 Task: Add Somos Mexican Brown Rice With Peppers & Onions to the cart.
Action: Mouse moved to (248, 152)
Screenshot: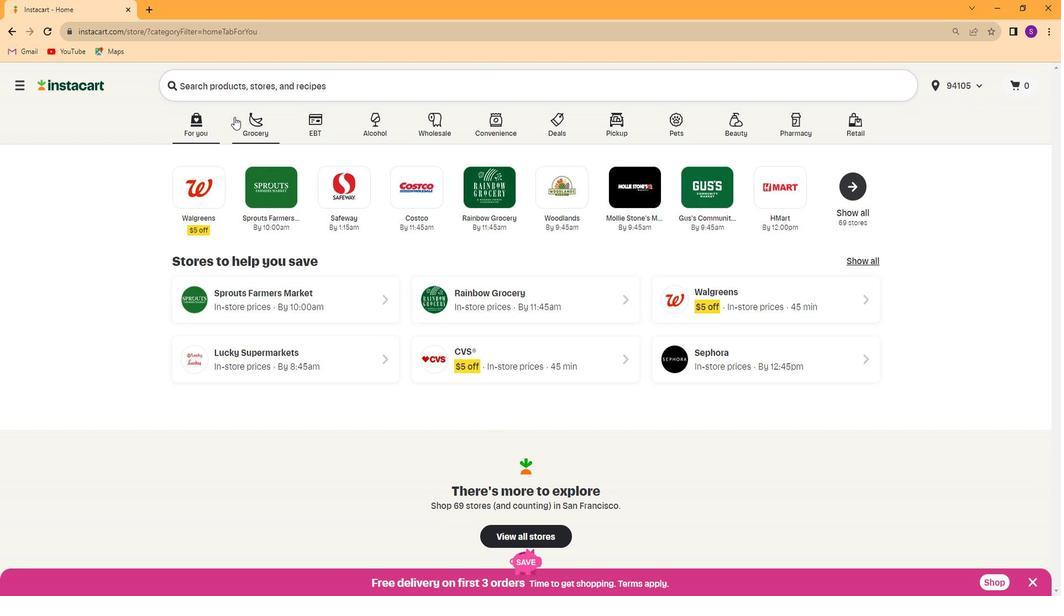 
Action: Mouse pressed left at (248, 152)
Screenshot: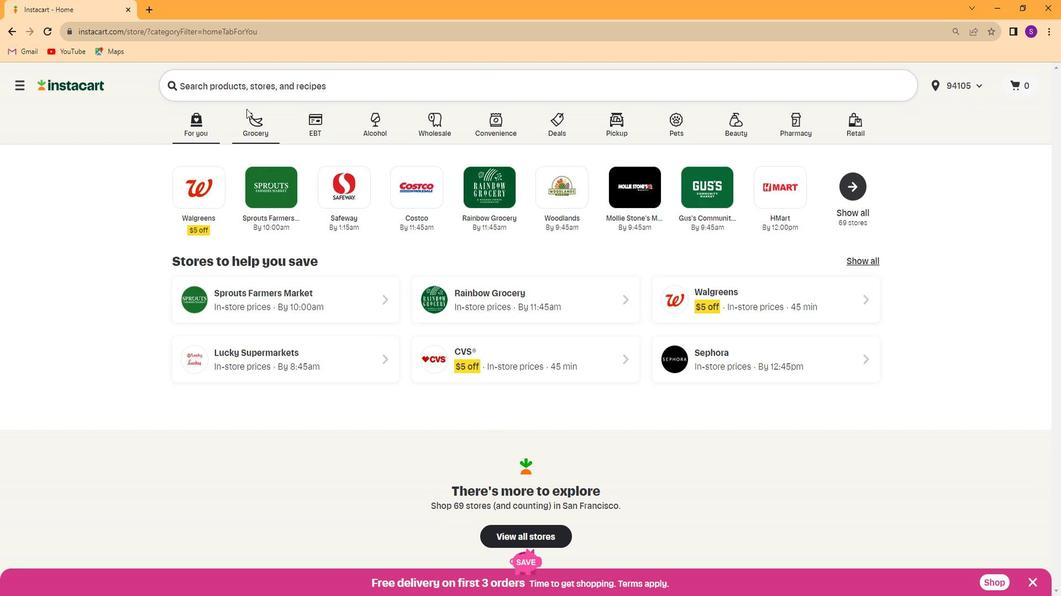 
Action: Mouse moved to (717, 208)
Screenshot: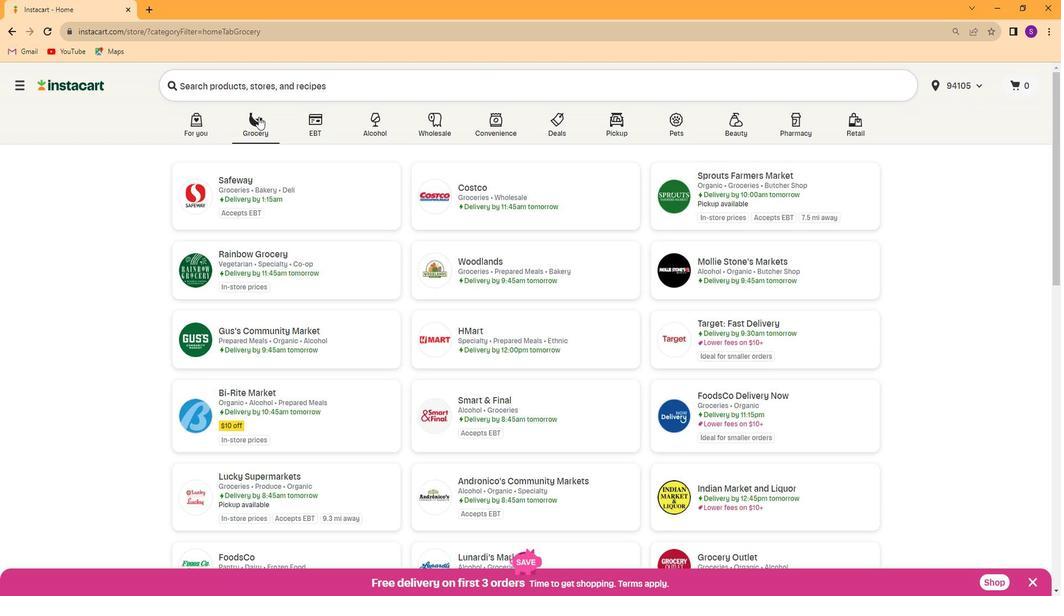 
Action: Mouse pressed left at (717, 208)
Screenshot: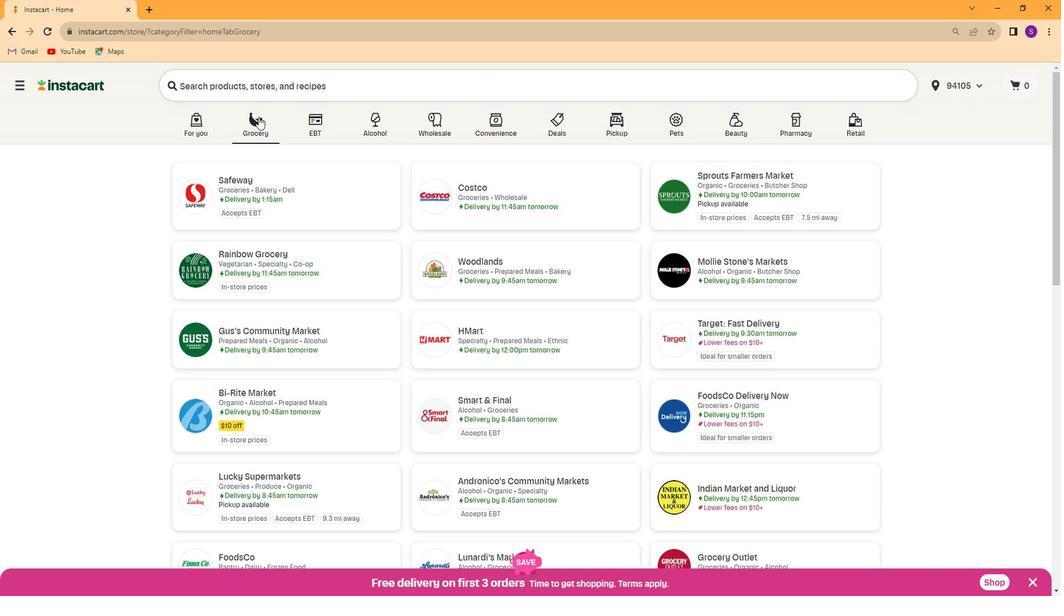 
Action: Mouse moved to (136, 376)
Screenshot: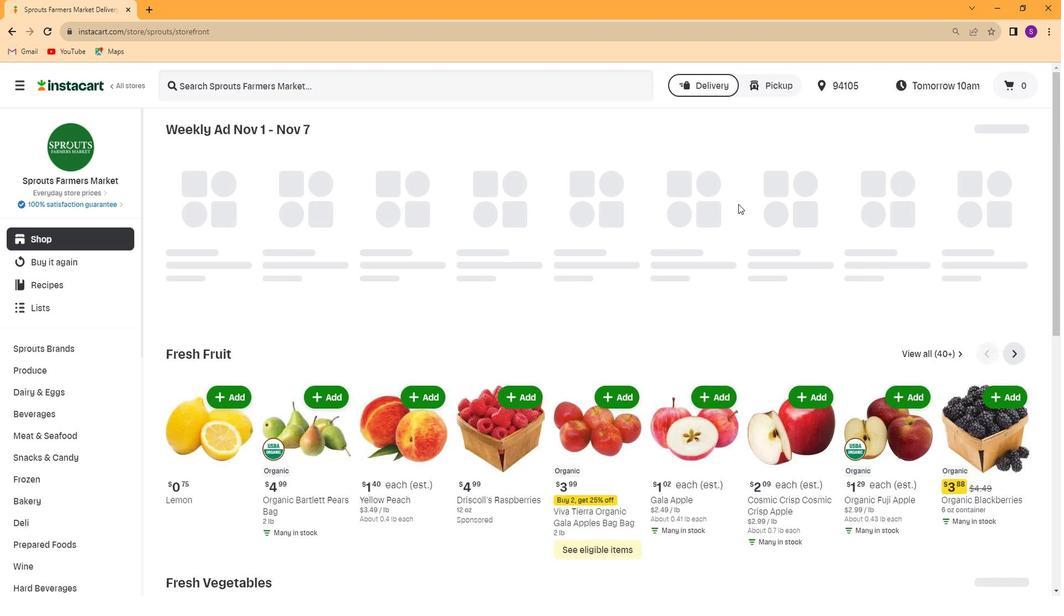 
Action: Mouse scrolled (136, 376) with delta (0, 0)
Screenshot: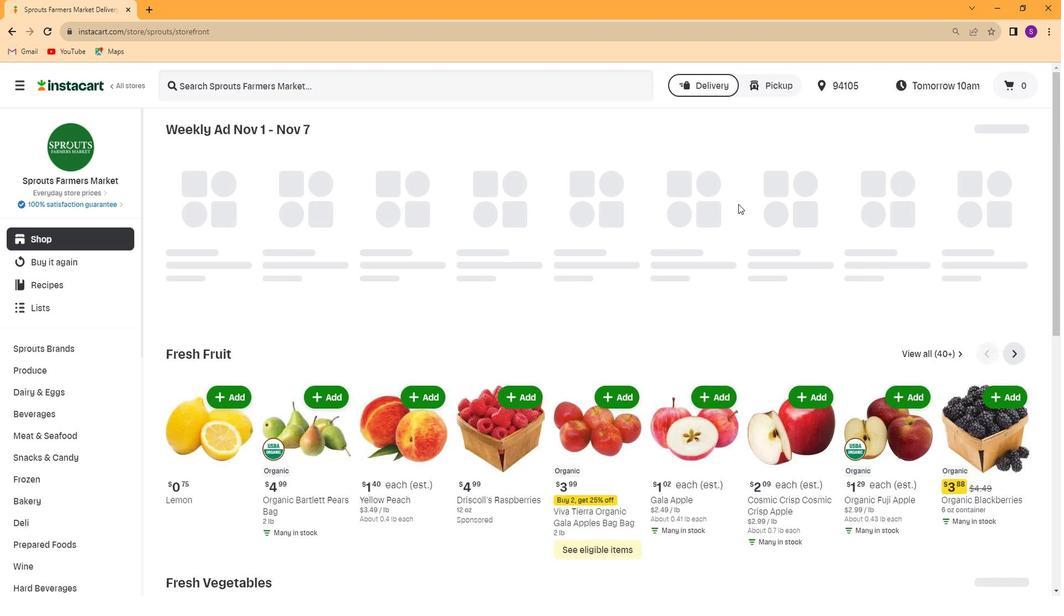 
Action: Mouse moved to (88, 379)
Screenshot: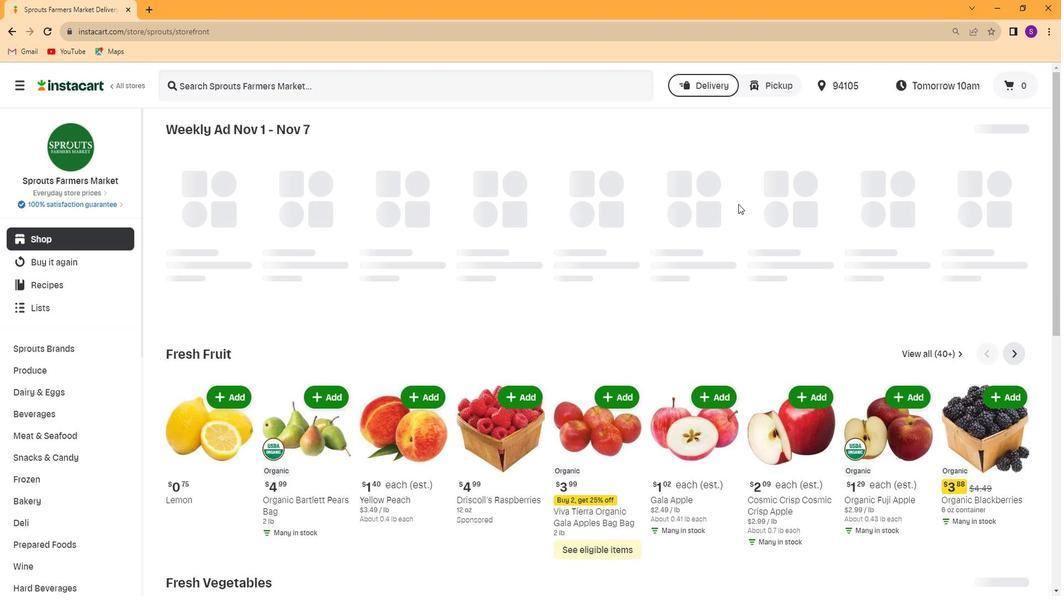 
Action: Mouse scrolled (88, 379) with delta (0, 0)
Screenshot: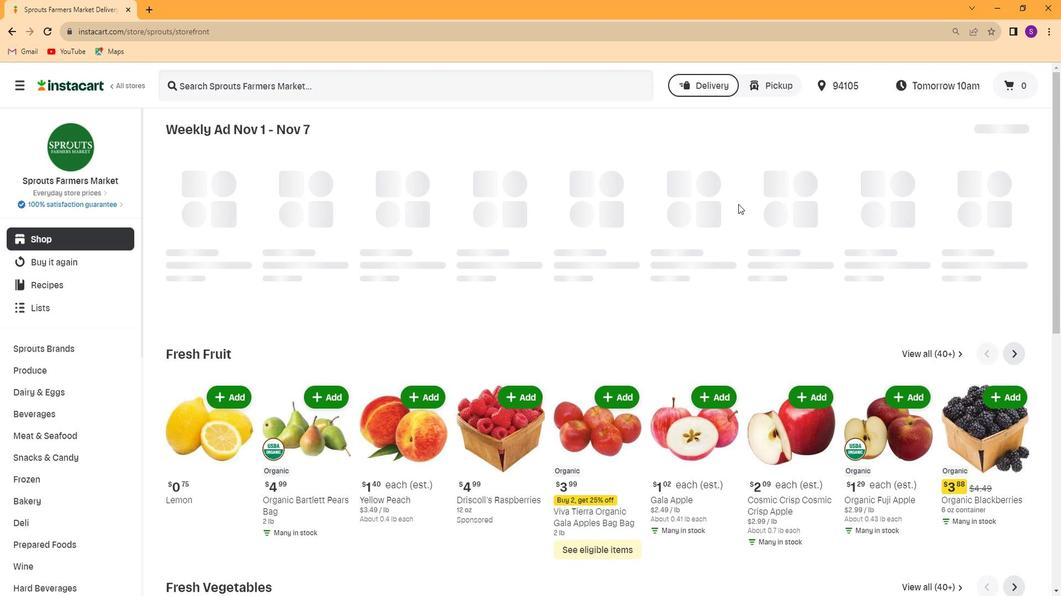 
Action: Mouse scrolled (88, 379) with delta (0, 0)
Screenshot: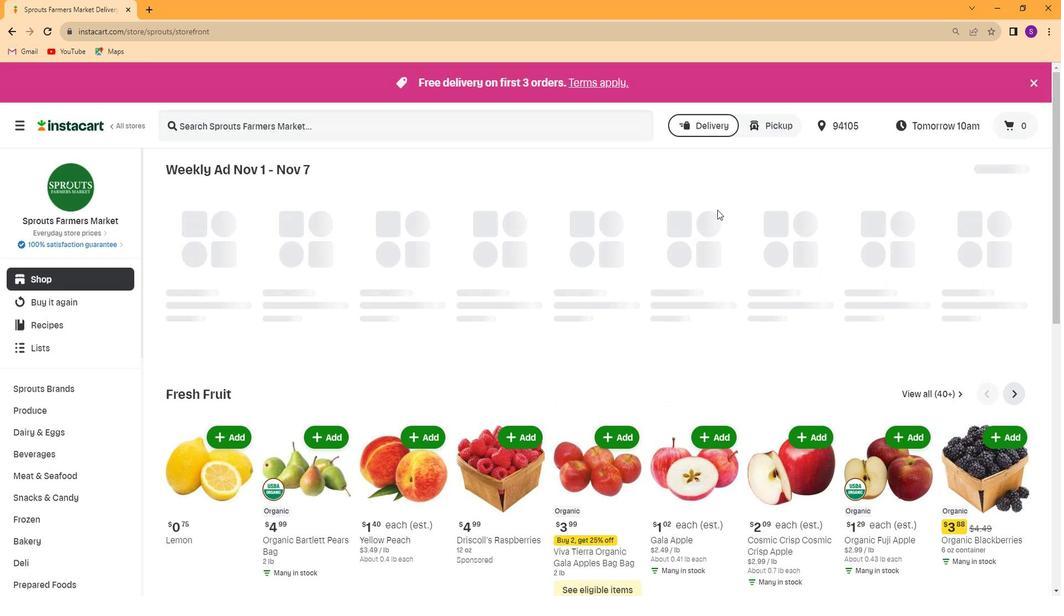 
Action: Mouse scrolled (88, 379) with delta (0, 0)
Screenshot: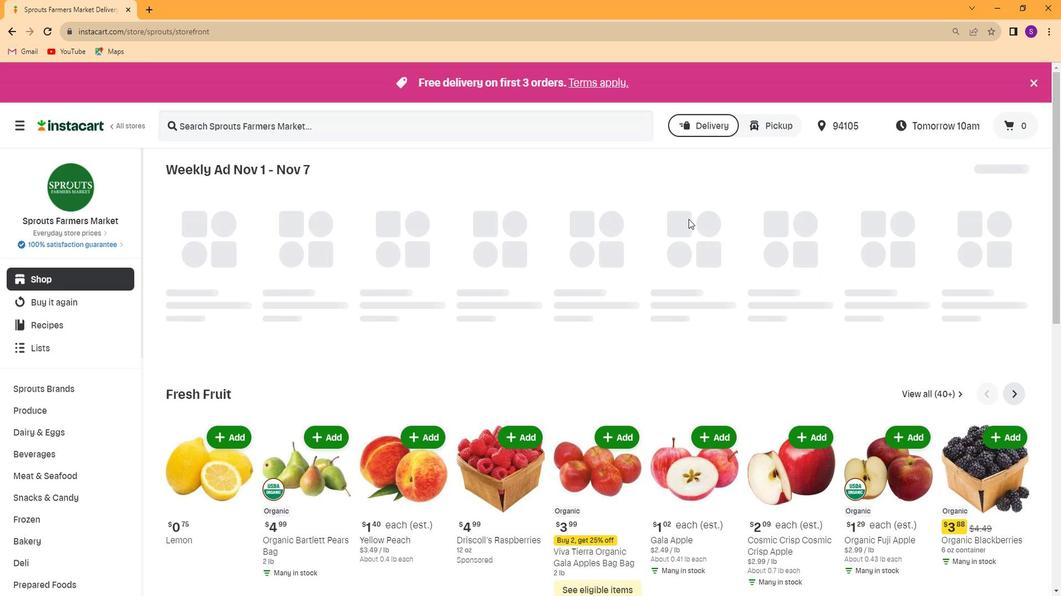 
Action: Mouse moved to (95, 429)
Screenshot: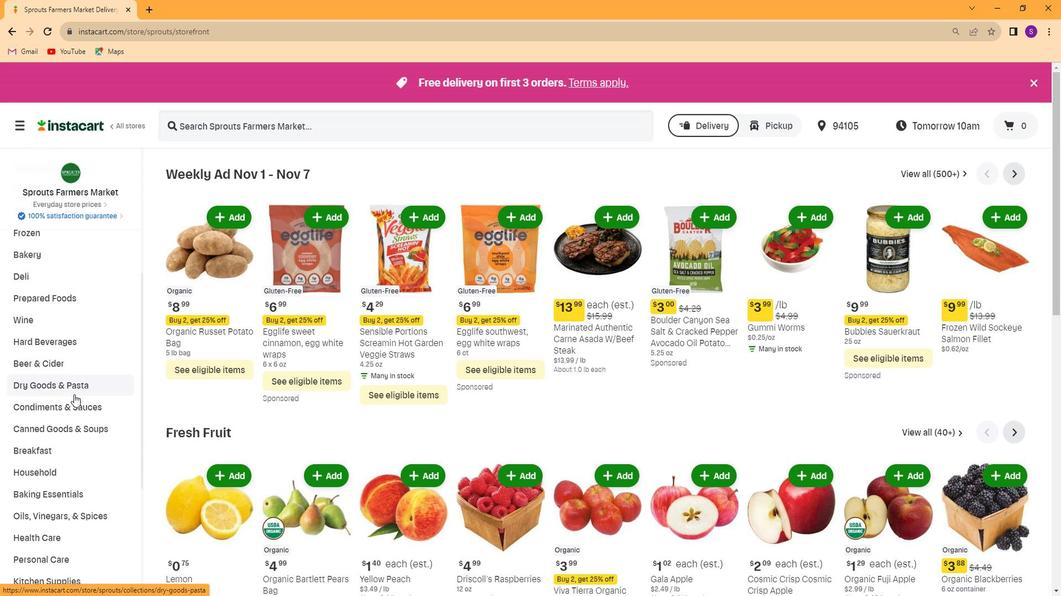 
Action: Mouse pressed left at (95, 429)
Screenshot: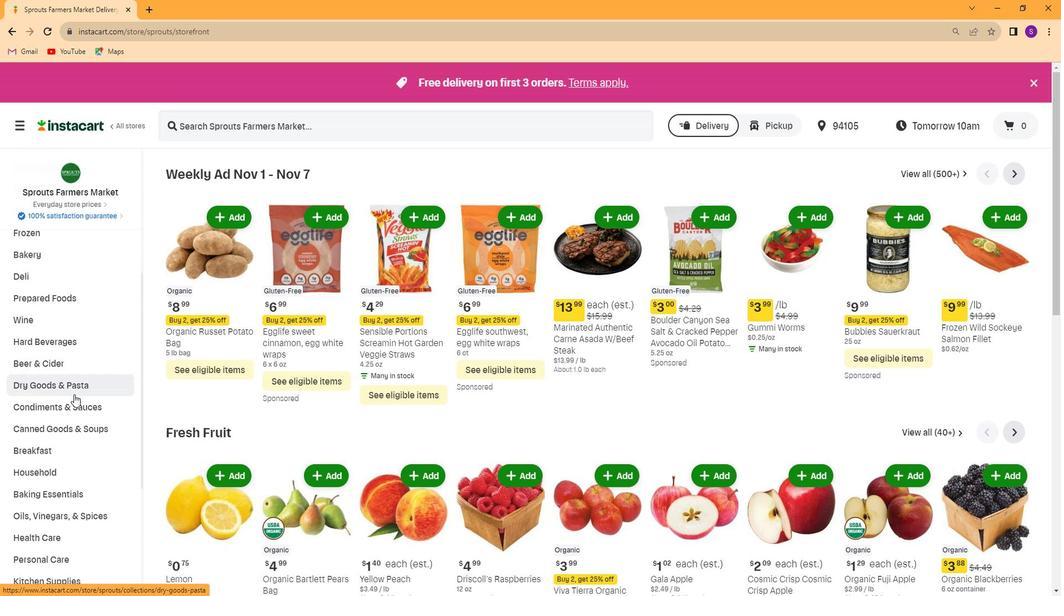 
Action: Mouse moved to (300, 214)
Screenshot: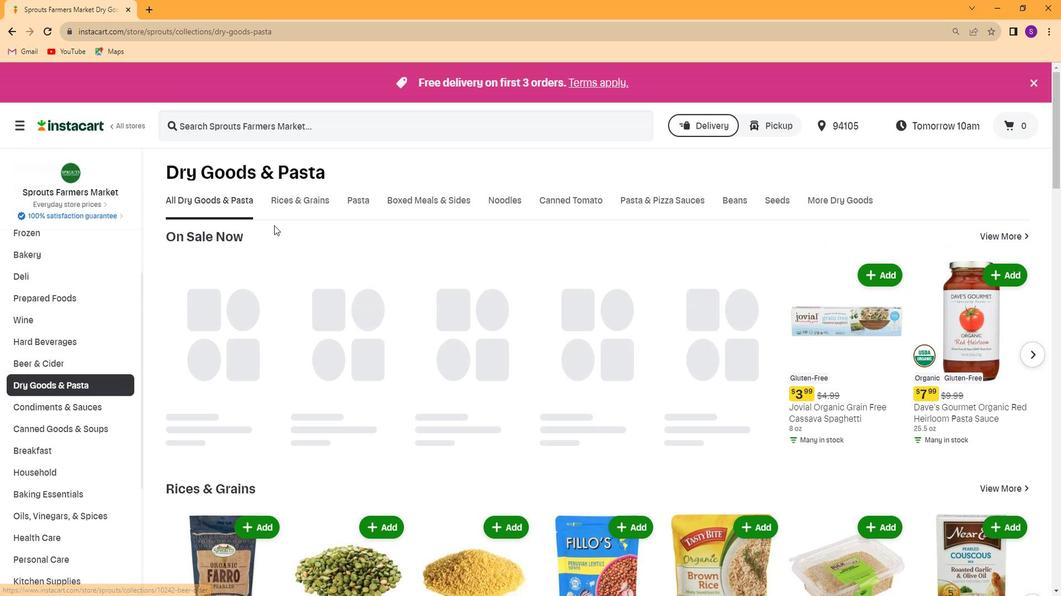 
Action: Mouse pressed left at (300, 214)
Screenshot: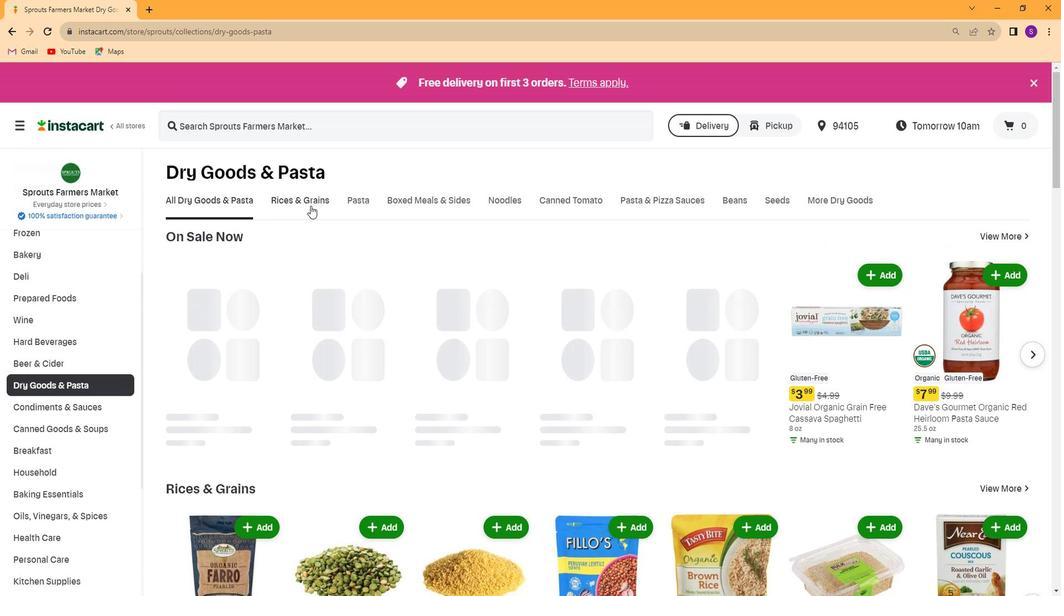 
Action: Mouse moved to (253, 248)
Screenshot: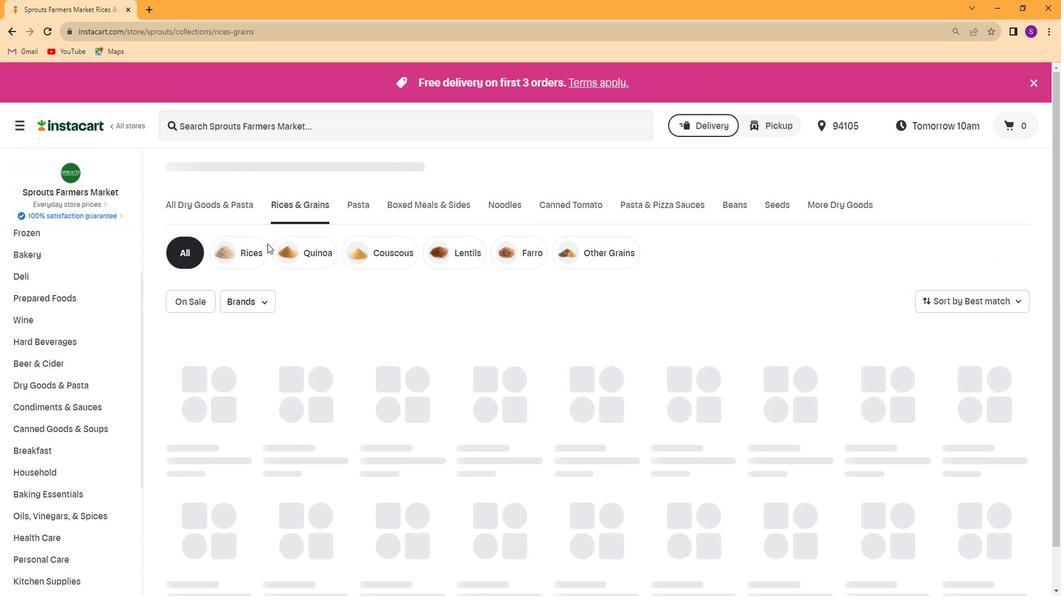 
Action: Mouse pressed left at (253, 248)
Screenshot: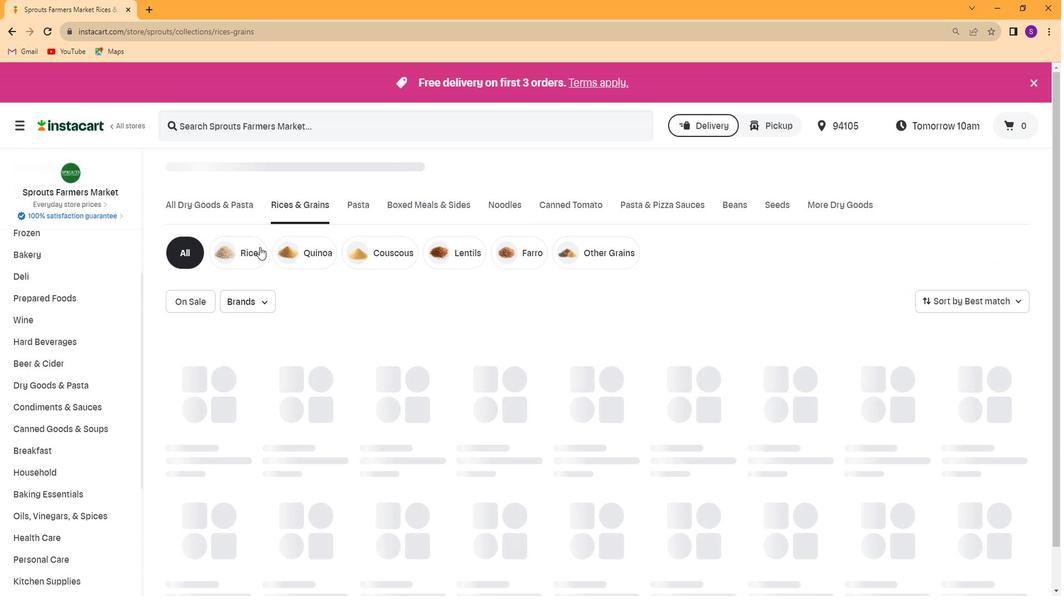 
Action: Mouse moved to (358, 155)
Screenshot: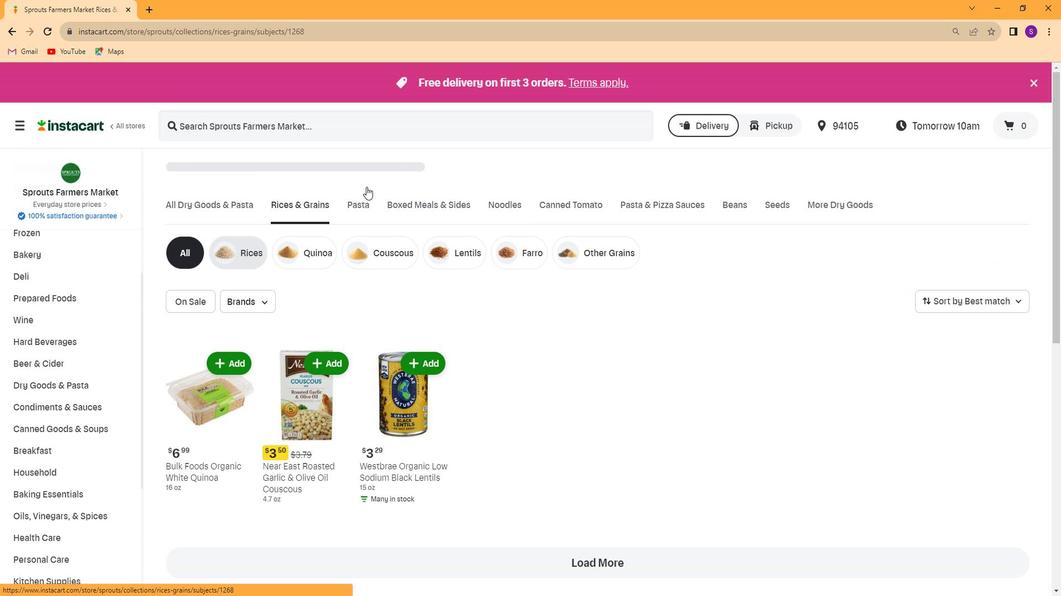 
Action: Mouse pressed left at (358, 155)
Screenshot: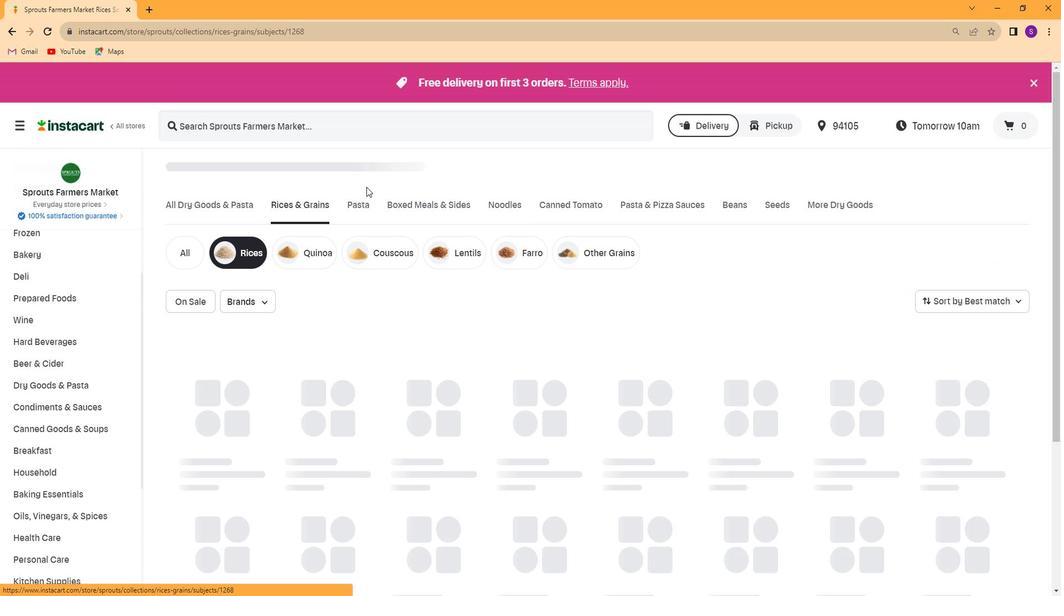 
Action: Key pressed <Key.caps_lock>S<Key.caps_lock>omos<Key.space><Key.caps_lock>M<Key.caps_lock>exican<Key.space><Key.caps_lock>B<Key.caps_lock>rown<Key.space><Key.caps_lock>R<Key.caps_lock>ice<Key.space>with<Key.space><Key.caps_lock>P<Key.caps_lock>eppers<Key.space><Key.shift><Key.shift><Key.shift><Key.shift><Key.shift><Key.shift><Key.shift><Key.shift><Key.shift><Key.shift><Key.shift><Key.shift><Key.shift><Key.shift><Key.shift><Key.shift><Key.shift><Key.shift>&<Key.space><Key.caps_lock>O<Key.caps_lock>nions<Key.enter>
Screenshot: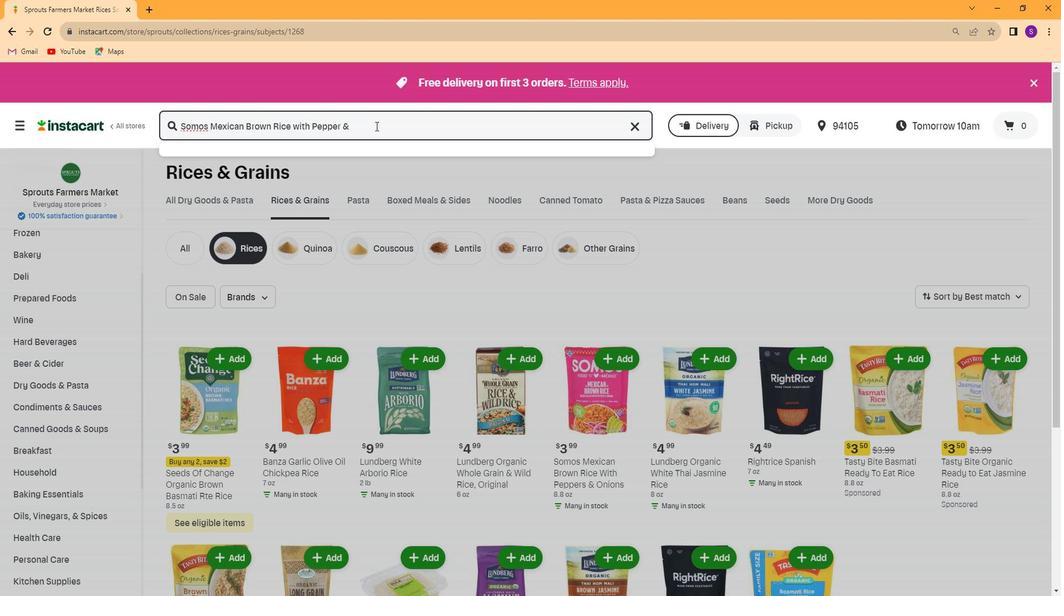 
Action: Mouse moved to (295, 249)
Screenshot: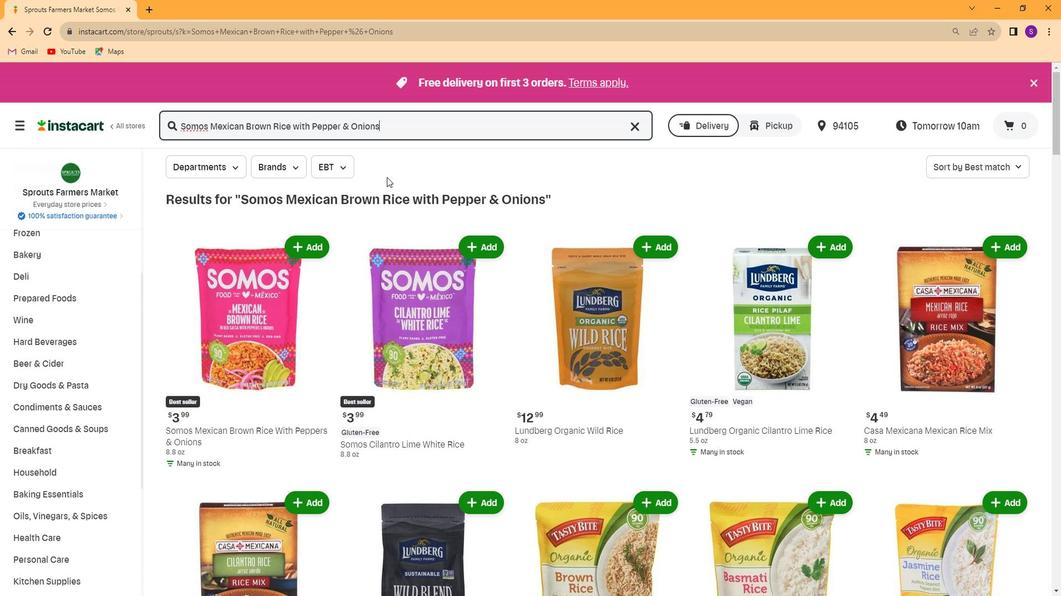 
Action: Mouse pressed left at (295, 249)
Screenshot: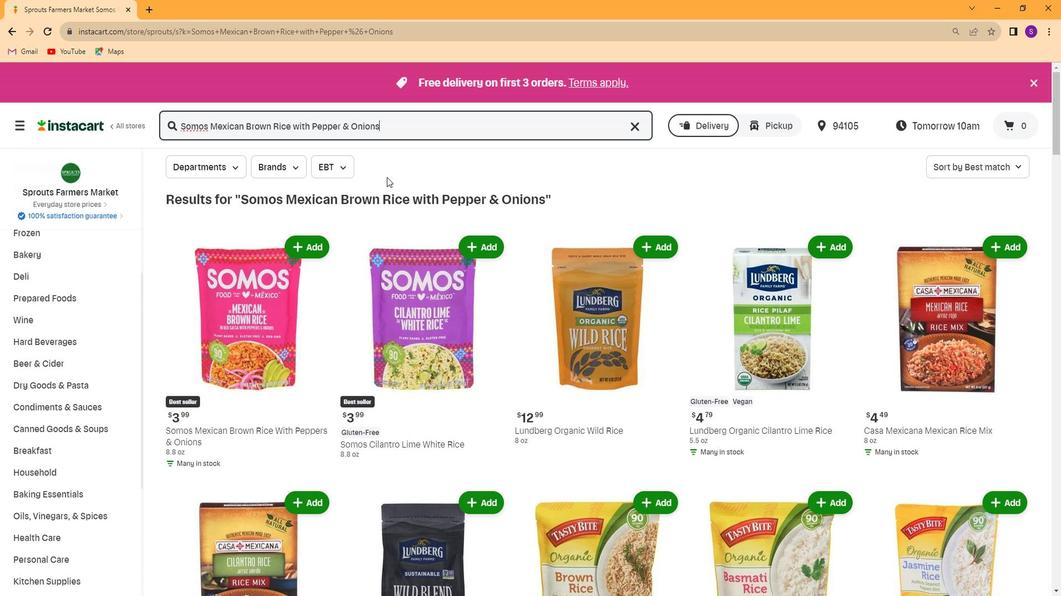 
Action: Mouse moved to (252, 148)
Screenshot: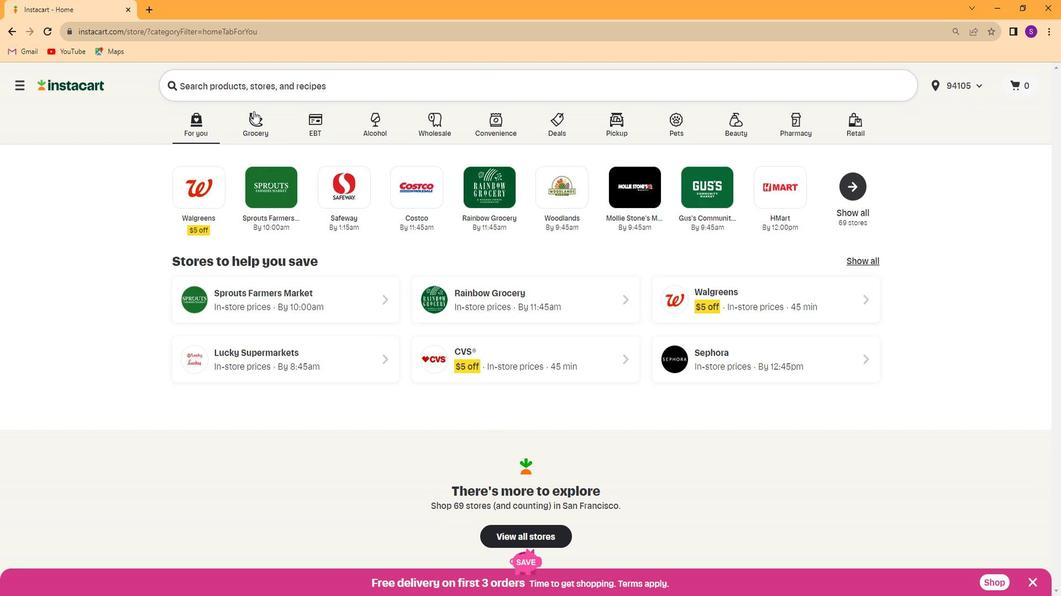
Action: Mouse pressed left at (252, 148)
Screenshot: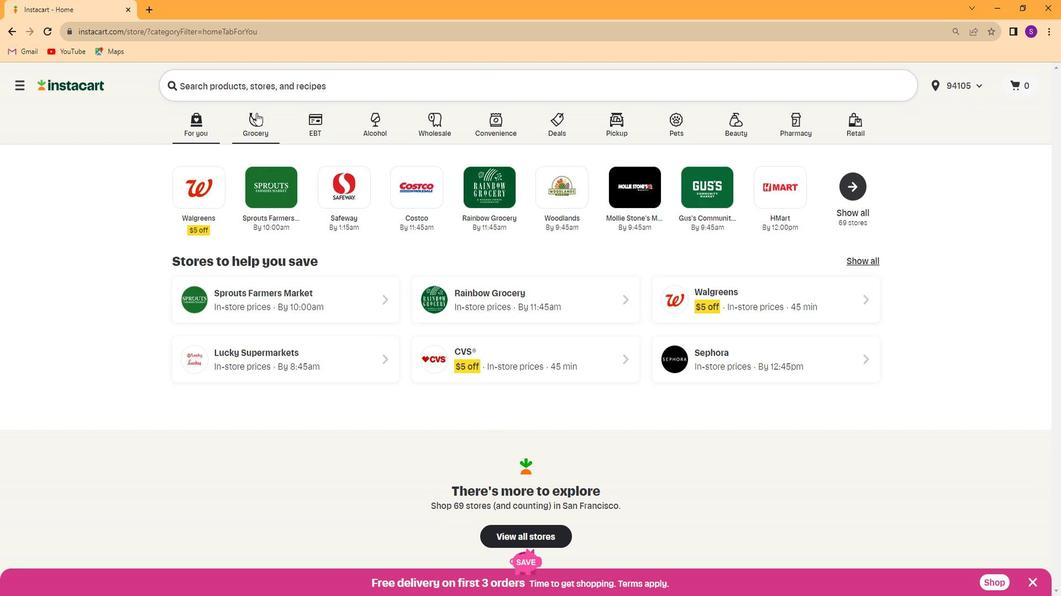 
Action: Mouse moved to (717, 214)
Screenshot: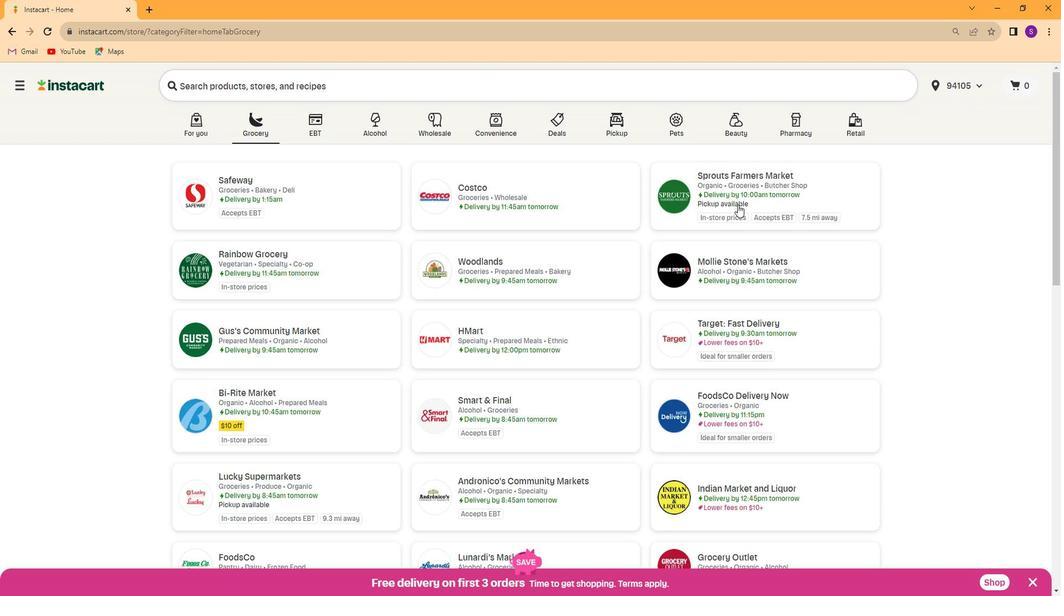 
Action: Mouse pressed left at (717, 214)
Screenshot: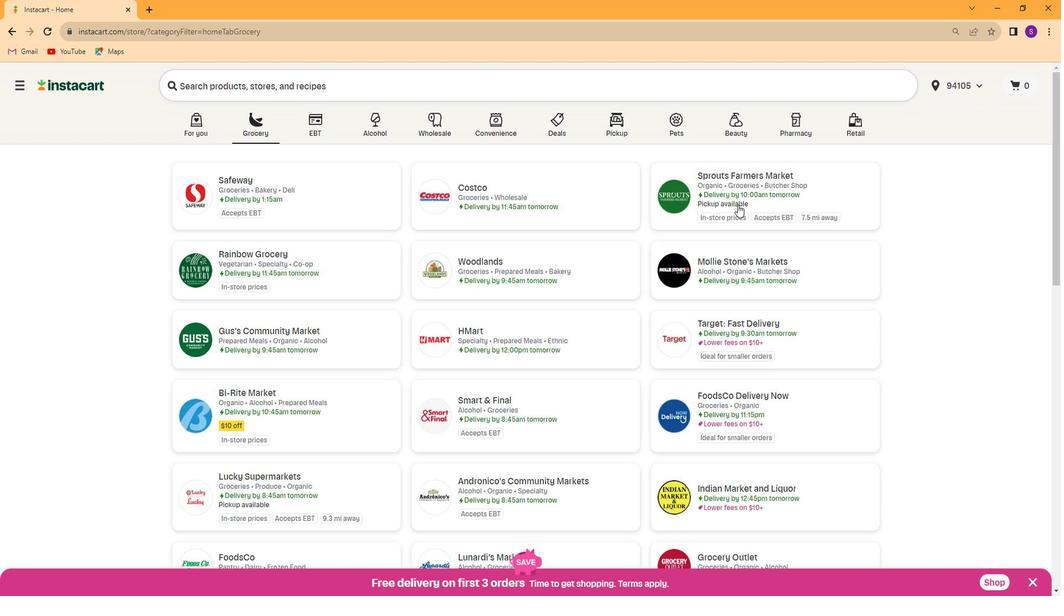 
Action: Mouse moved to (48, 383)
Screenshot: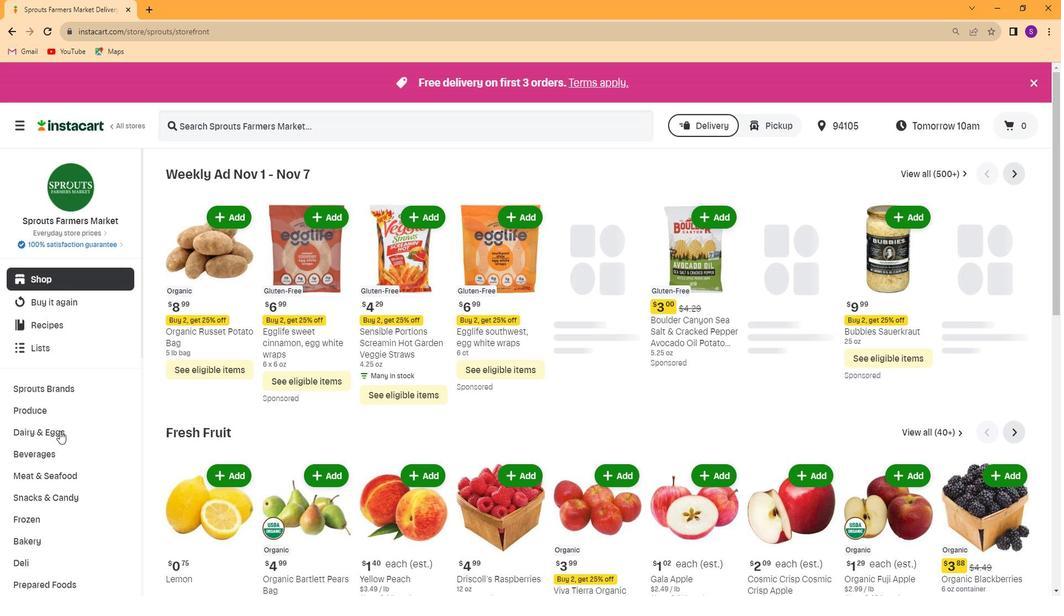 
Action: Mouse scrolled (48, 383) with delta (0, 0)
Screenshot: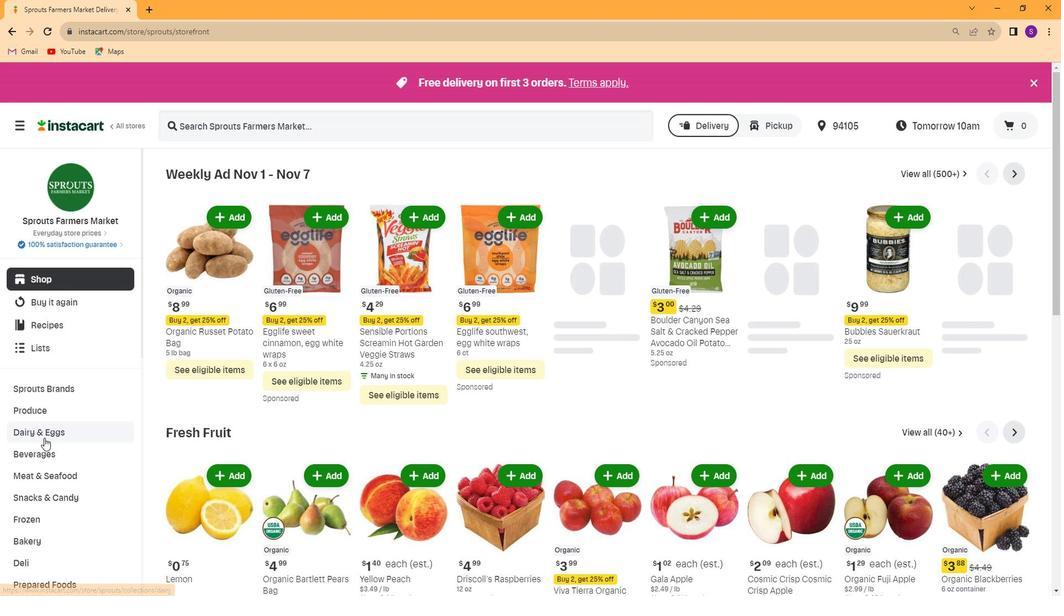 
Action: Mouse scrolled (48, 383) with delta (0, 0)
Screenshot: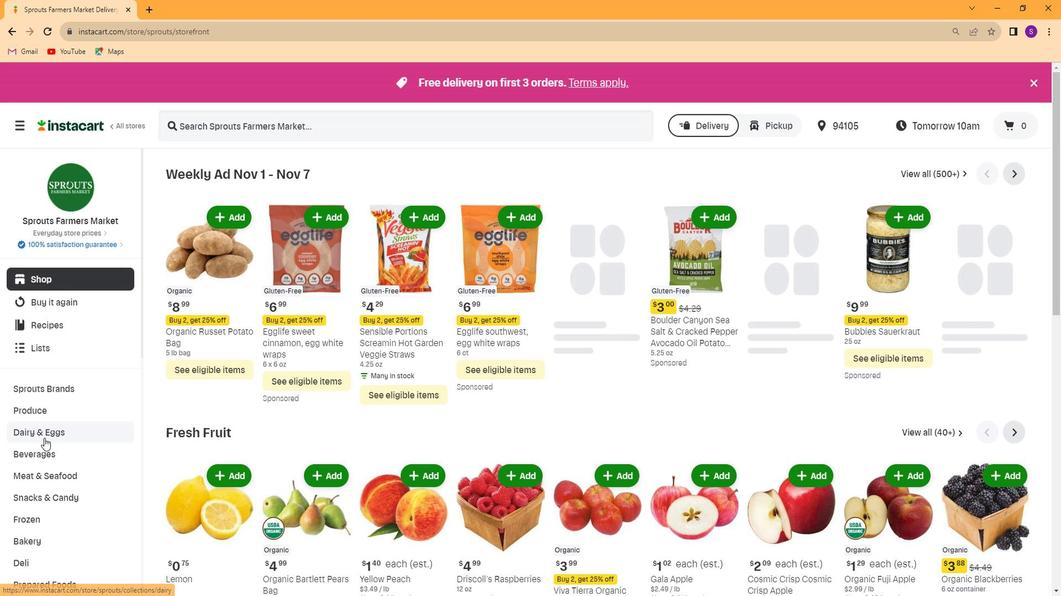 
Action: Mouse scrolled (48, 383) with delta (0, 0)
Screenshot: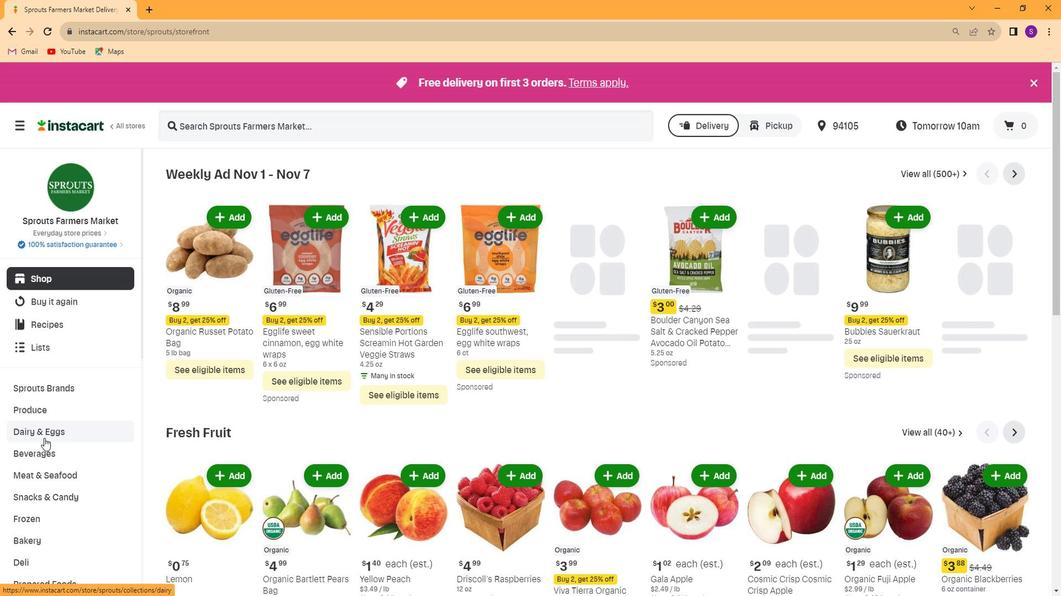 
Action: Mouse scrolled (48, 383) with delta (0, 0)
Screenshot: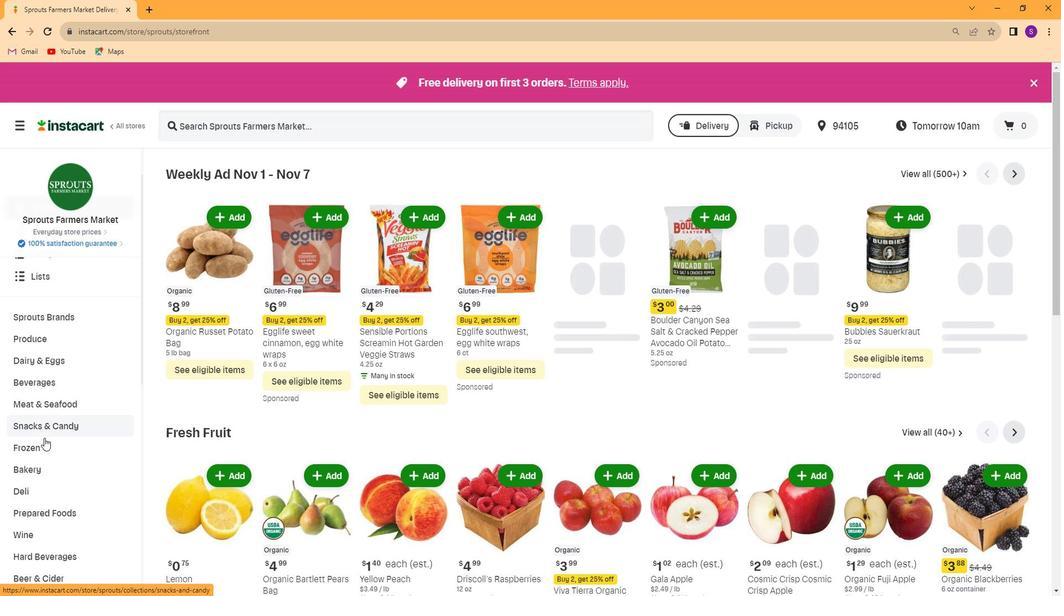 
Action: Mouse scrolled (48, 383) with delta (0, 0)
Screenshot: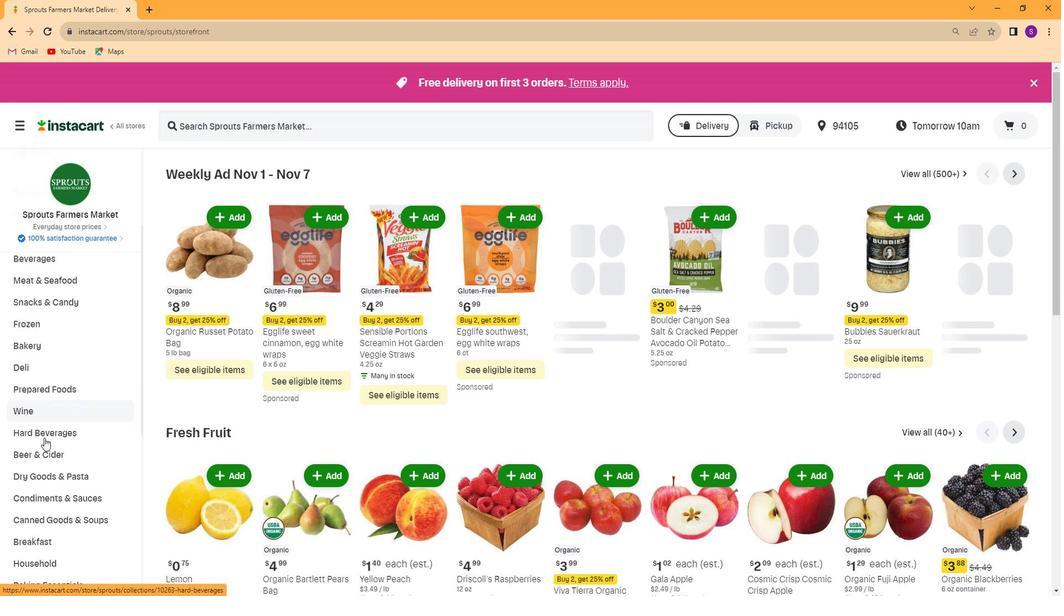 
Action: Mouse moved to (76, 352)
Screenshot: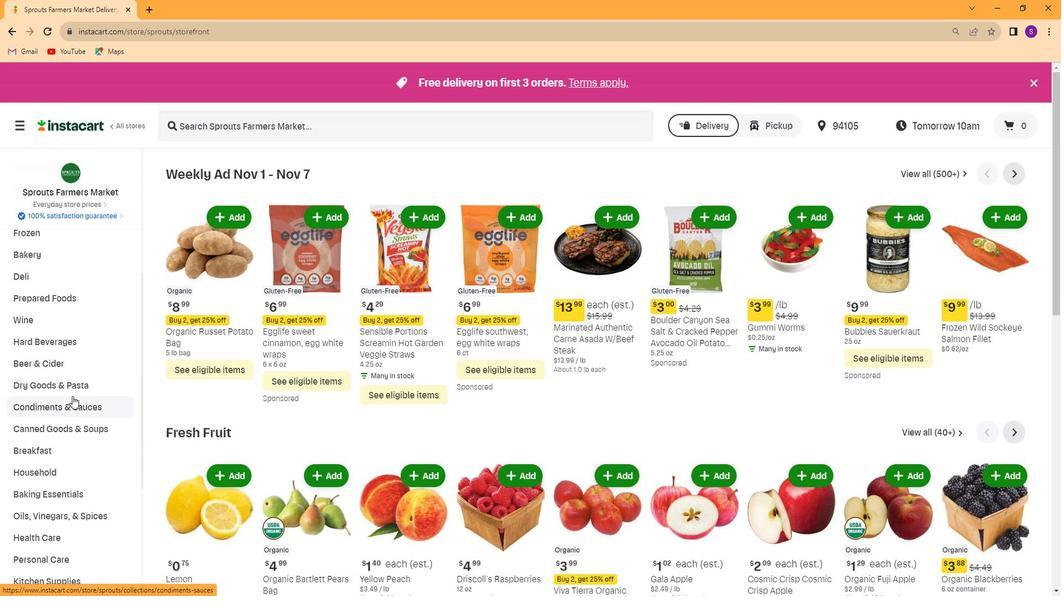 
Action: Mouse pressed left at (76, 352)
Screenshot: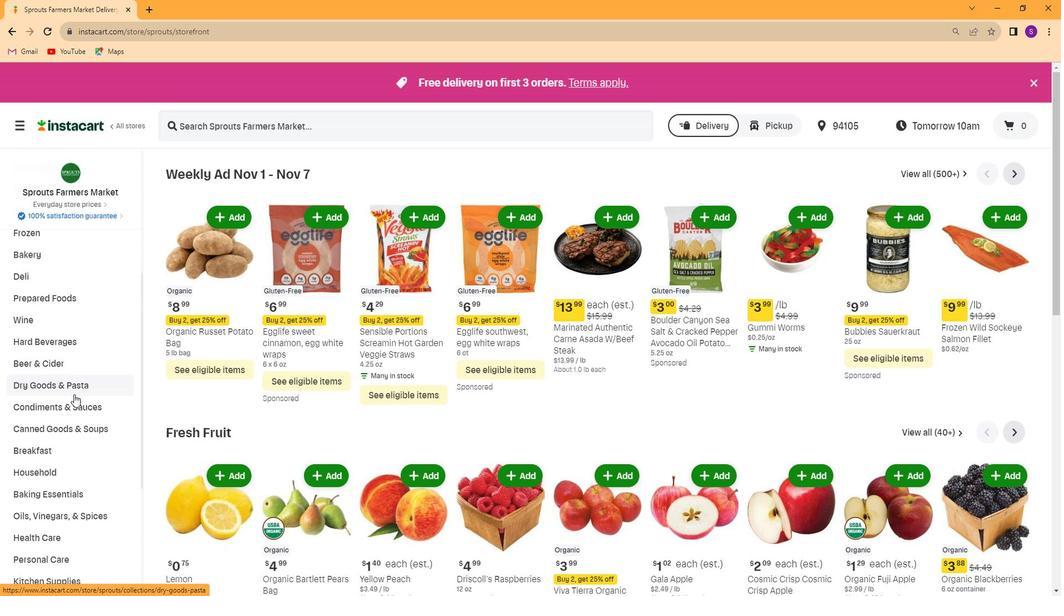 
Action: Mouse moved to (305, 215)
Screenshot: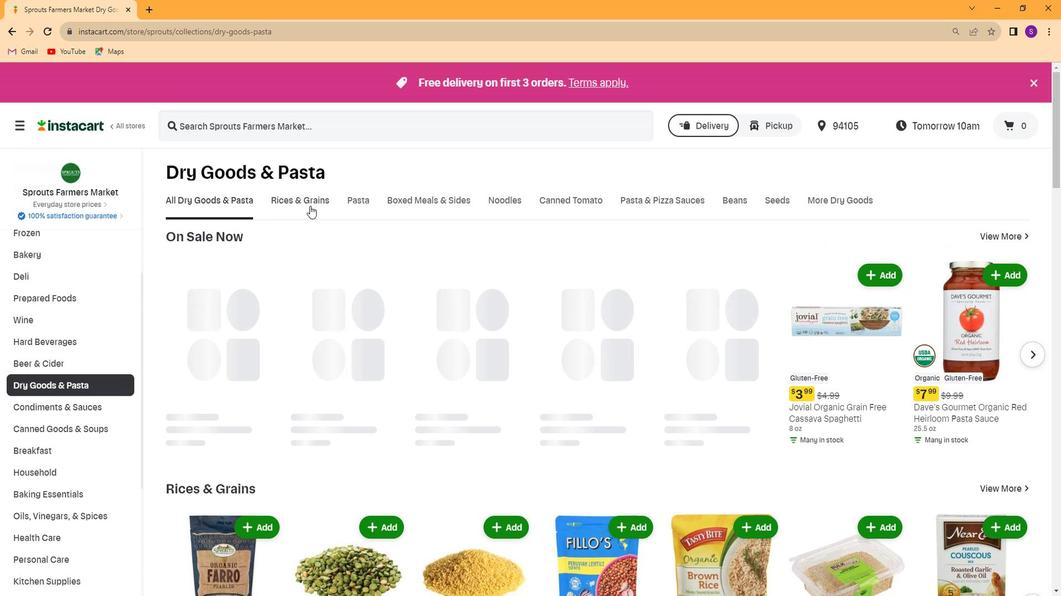 
Action: Mouse pressed left at (305, 215)
Screenshot: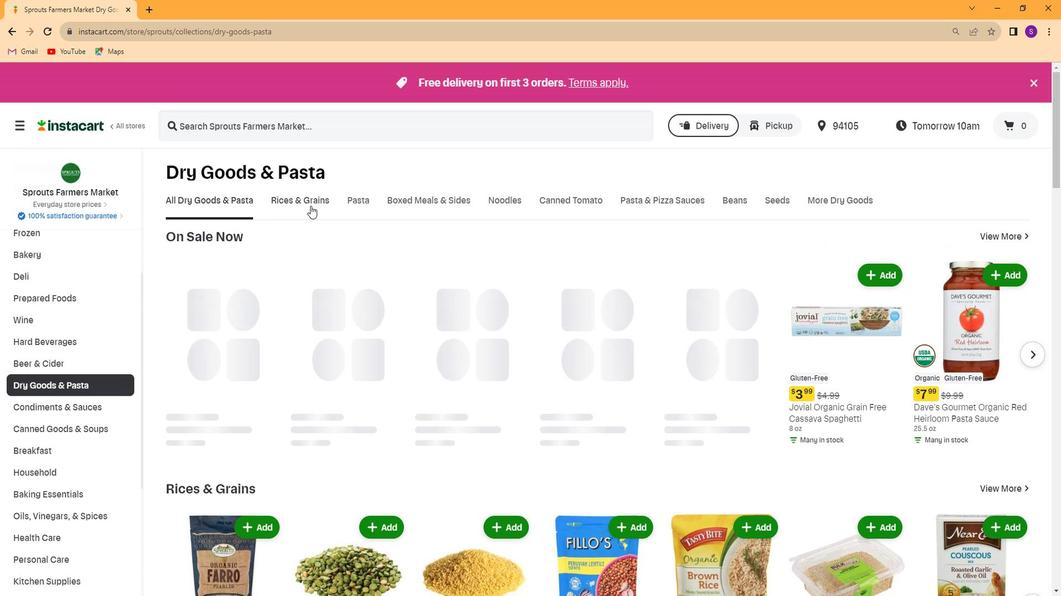 
Action: Mouse moved to (246, 250)
Screenshot: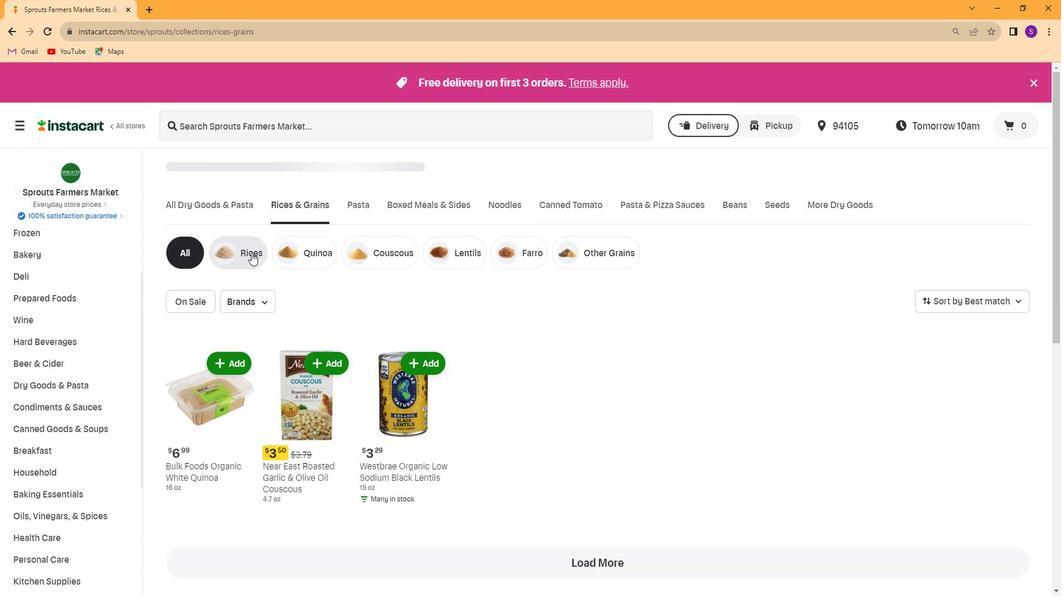
Action: Mouse pressed left at (246, 250)
Screenshot: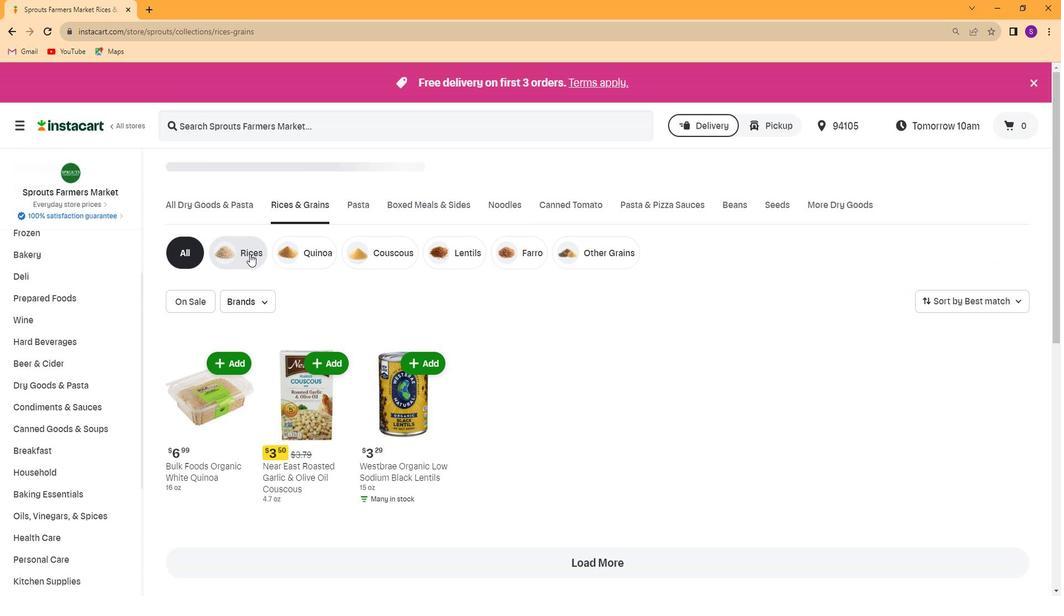 
Action: Mouse moved to (367, 158)
Screenshot: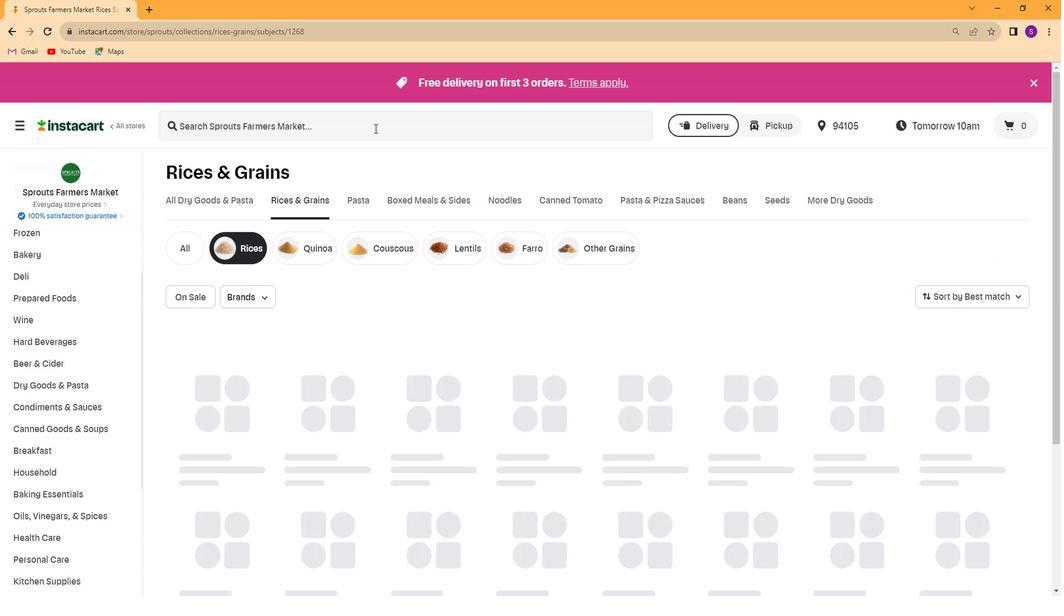 
Action: Mouse pressed left at (367, 158)
Screenshot: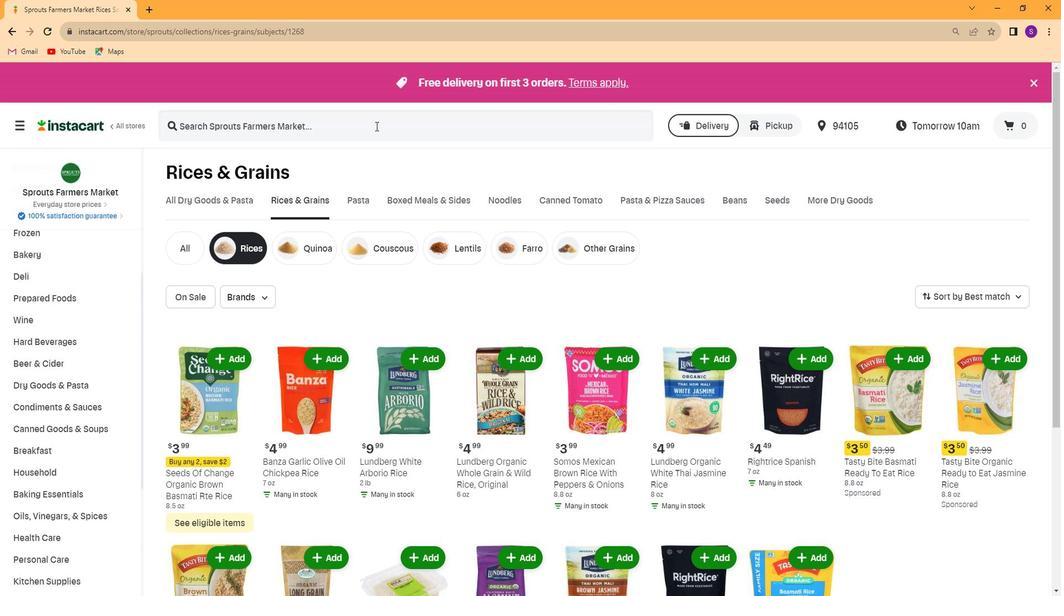 
Action: Key pressed <Key.caps_lock>S<Key.caps_lock>omos<Key.space><Key.caps_lock>M<Key.caps_lock>exican<Key.space><Key.caps_lock>B<Key.caps_lock><Key.caps_lock><Key.caps_lock>rown<Key.space><Key.caps_lock><Key.caps_lock><Key.caps_lock><Key.caps_lock><Key.caps_lock><Key.caps_lock><Key.caps_lock><Key.caps_lock><Key.caps_lock><Key.caps_lock><Key.caps_lock>R<Key.caps_lock>ice<Key.space>with<Key.space><Key.caps_lock>P<Key.caps_lock>epper<Key.space><Key.shift>&<Key.space><Key.caps_lock>O<Key.caps_lock>nions<Key.enter>
Screenshot: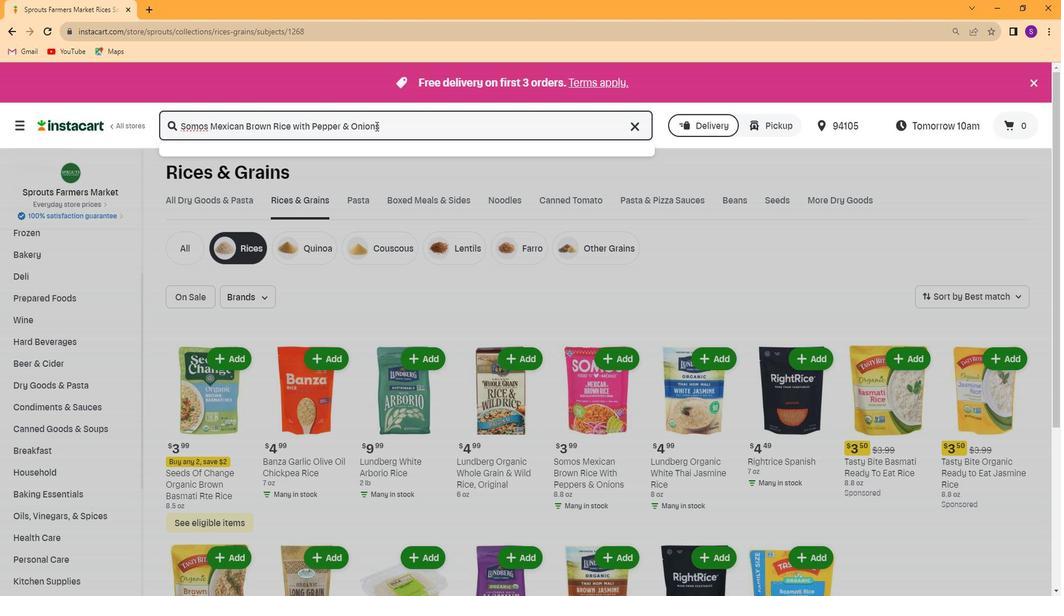 
Action: Mouse moved to (294, 245)
Screenshot: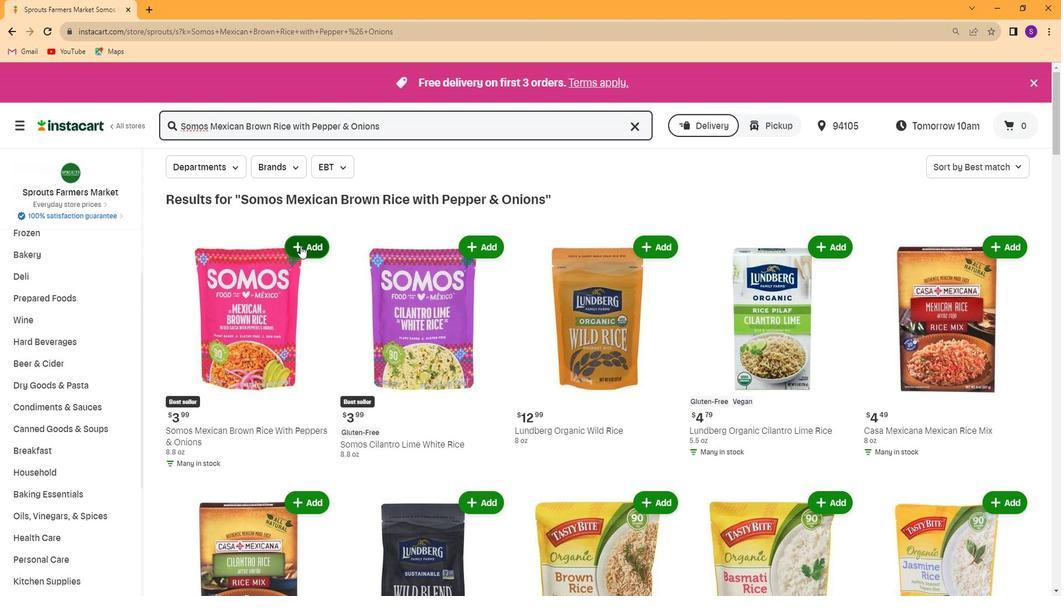 
Action: Mouse pressed left at (294, 245)
Screenshot: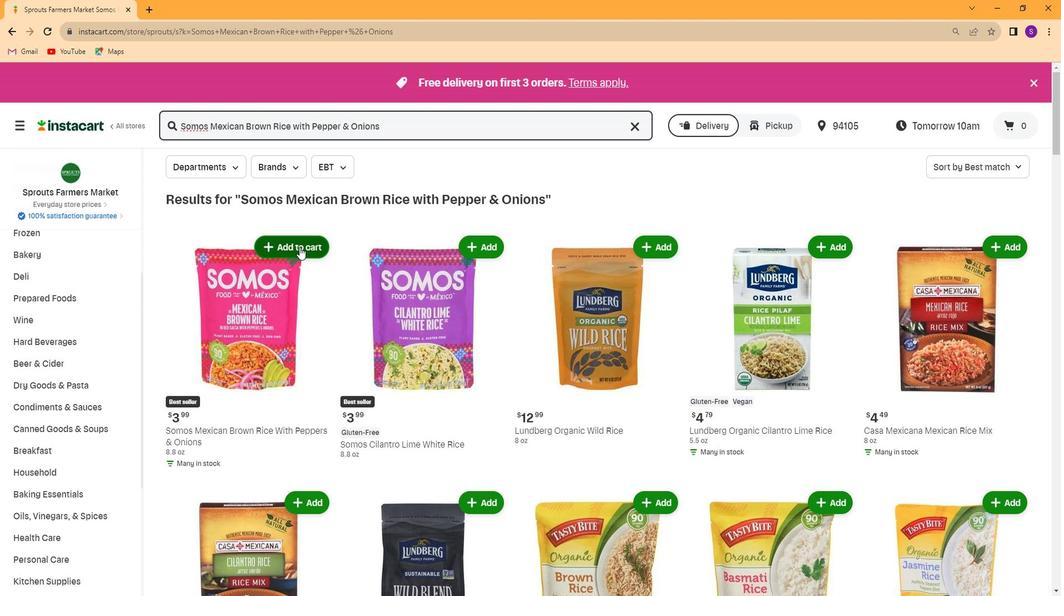 
